 Task: Add Sprouts Organic Chicken Party Wings to the cart.
Action: Mouse moved to (20, 115)
Screenshot: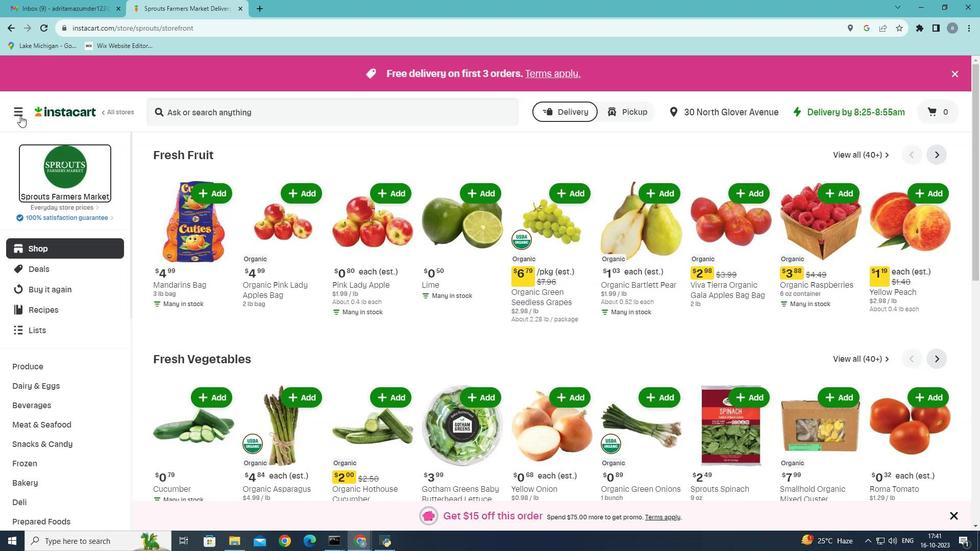 
Action: Mouse pressed left at (20, 115)
Screenshot: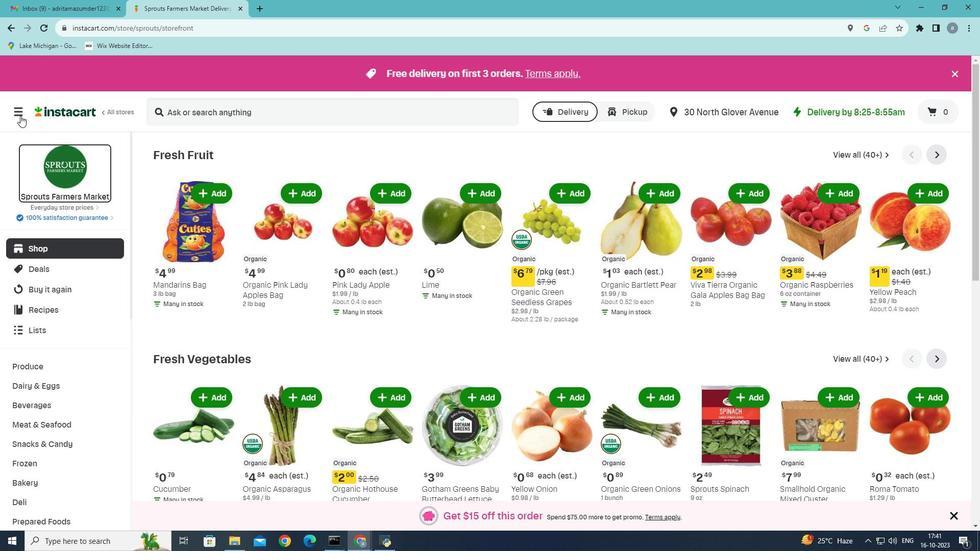 
Action: Mouse moved to (44, 298)
Screenshot: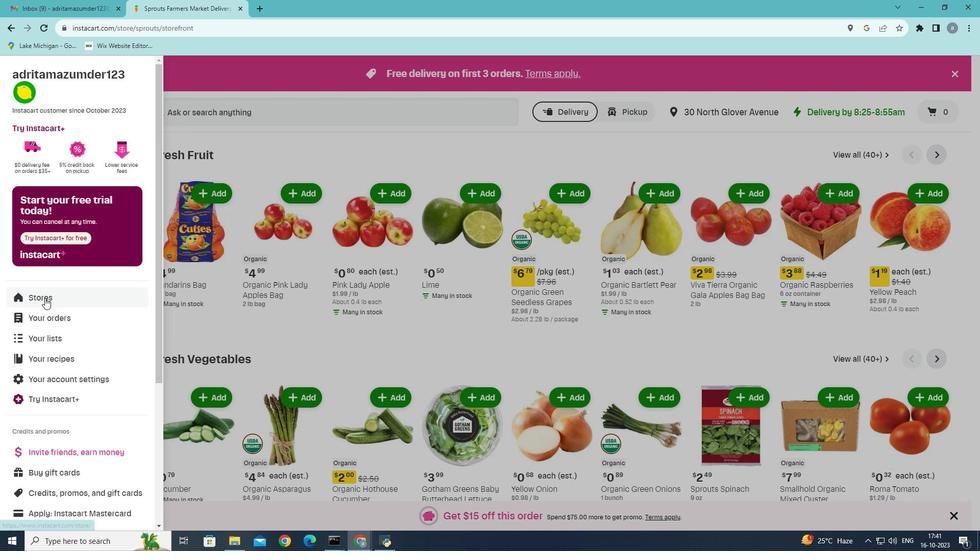 
Action: Mouse pressed left at (44, 298)
Screenshot: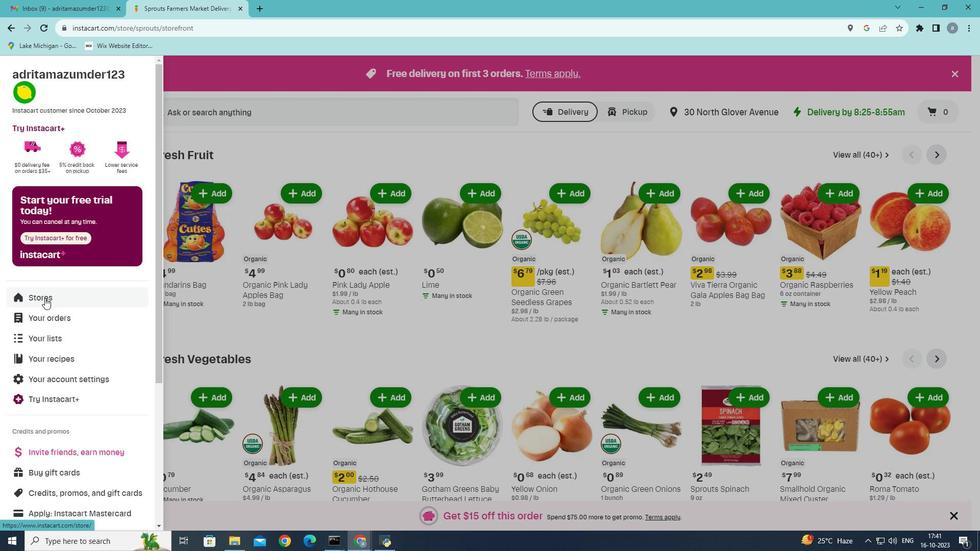 
Action: Mouse moved to (245, 115)
Screenshot: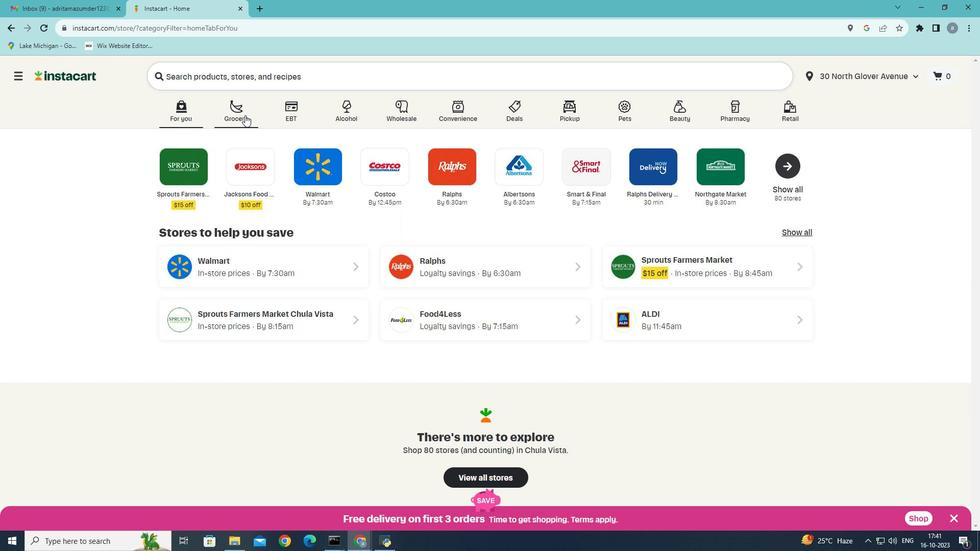 
Action: Mouse pressed left at (245, 115)
Screenshot: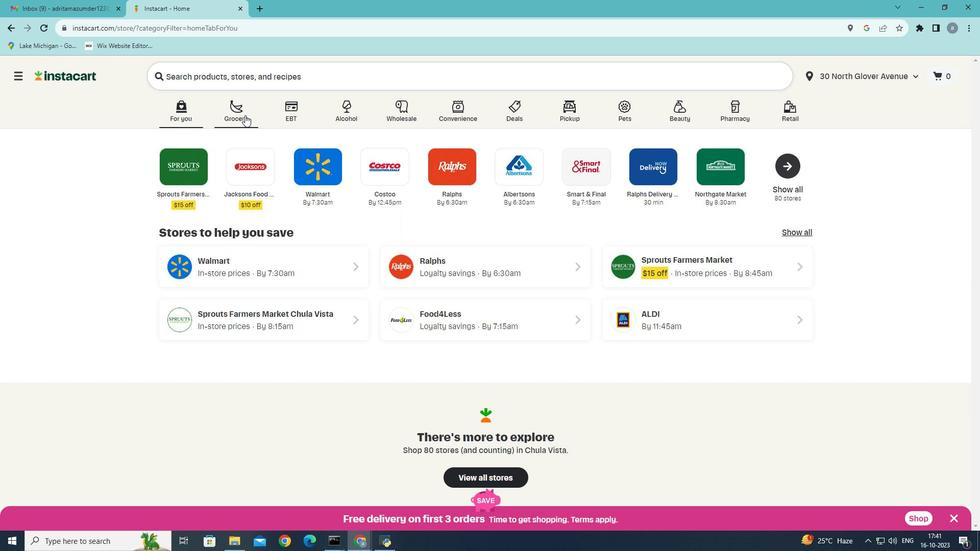 
Action: Mouse moved to (713, 259)
Screenshot: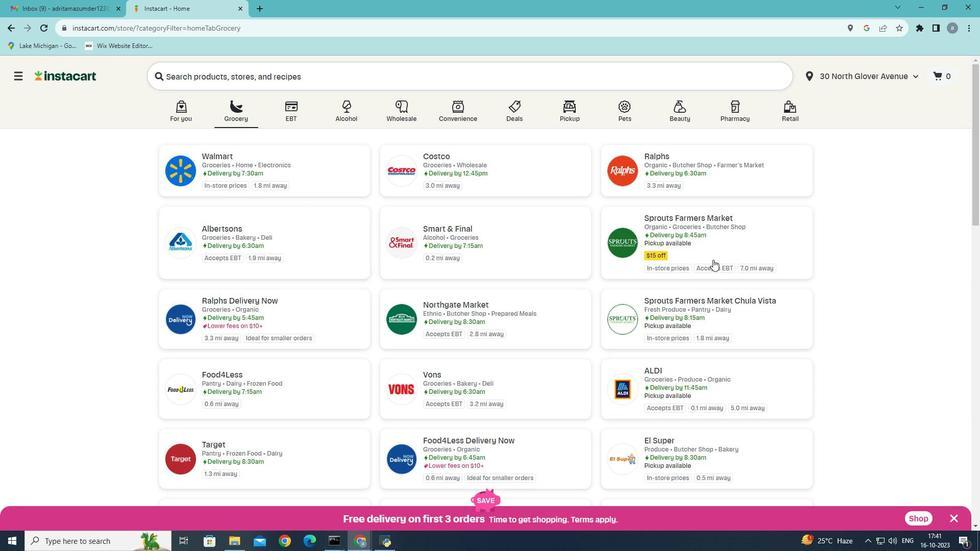 
Action: Mouse pressed left at (713, 259)
Screenshot: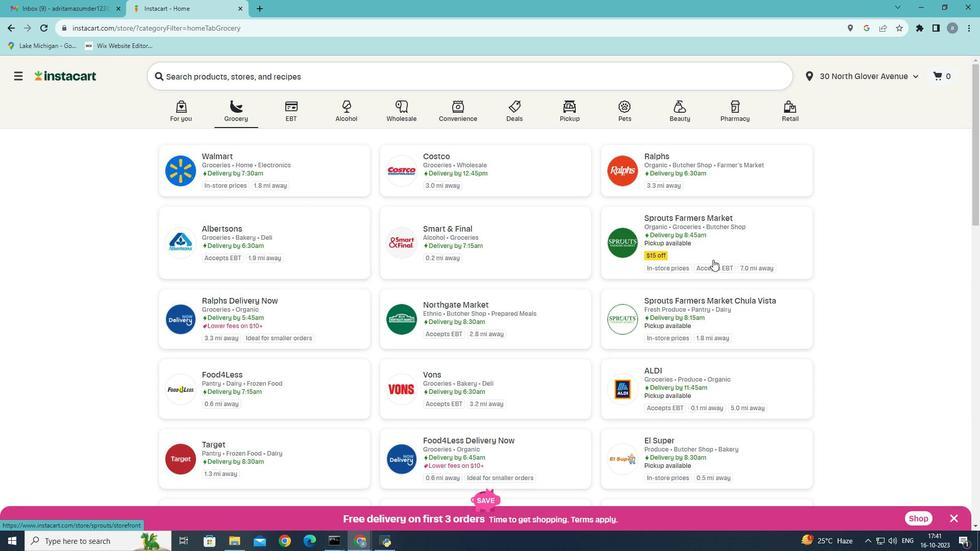 
Action: Mouse moved to (44, 421)
Screenshot: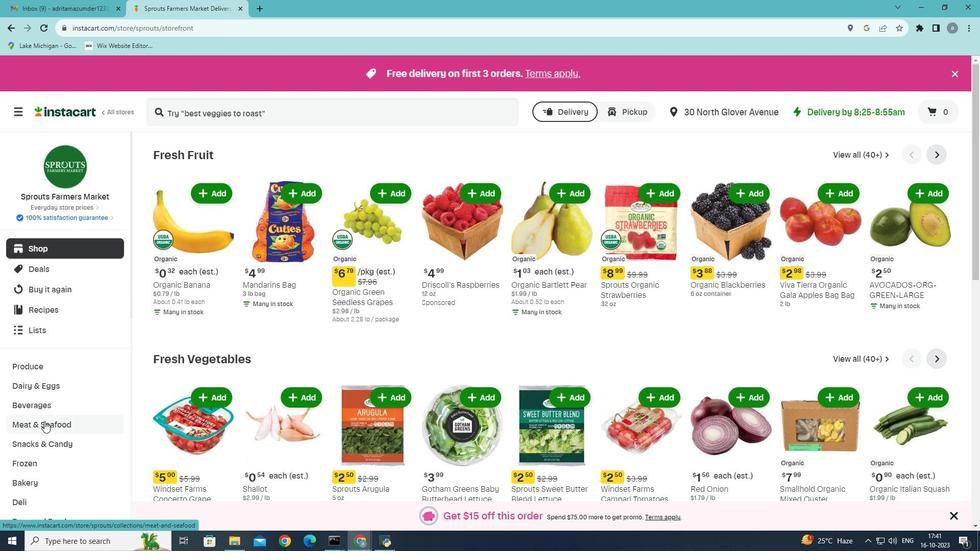 
Action: Mouse pressed left at (44, 421)
Screenshot: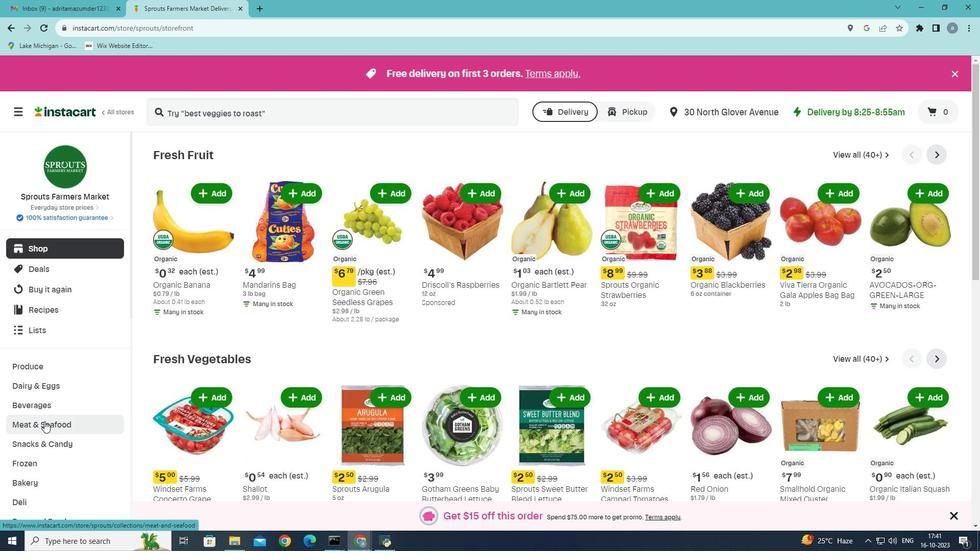 
Action: Mouse moved to (263, 183)
Screenshot: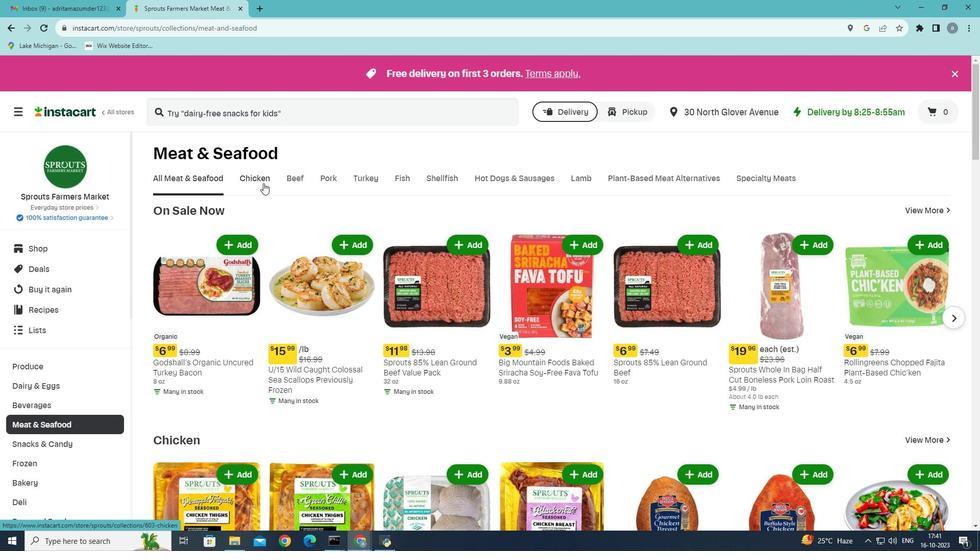 
Action: Mouse pressed left at (263, 183)
Screenshot: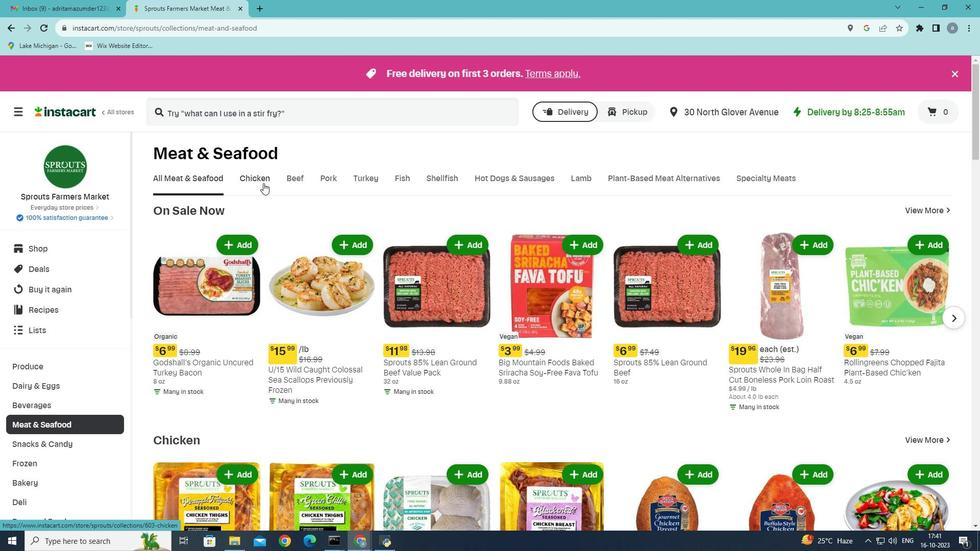 
Action: Mouse moved to (377, 222)
Screenshot: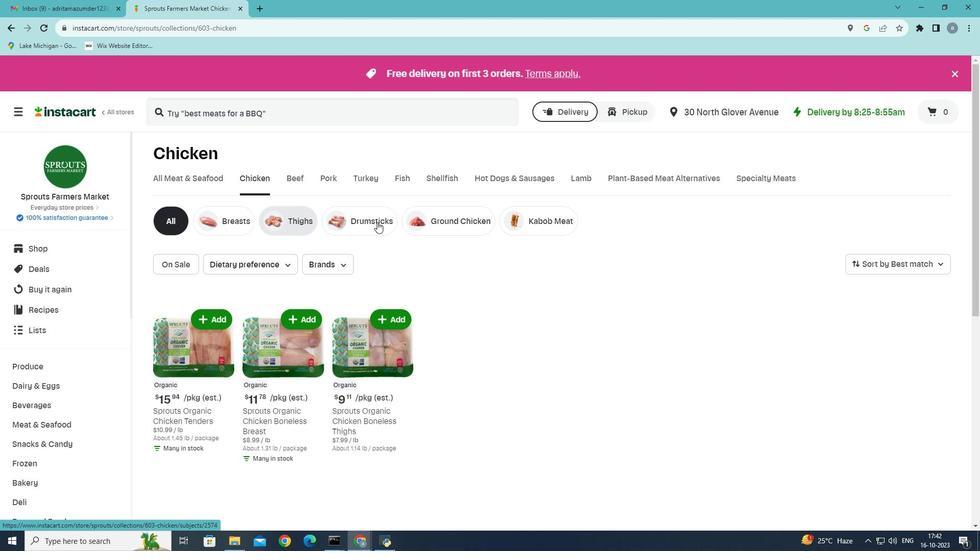 
Action: Mouse pressed left at (377, 222)
Screenshot: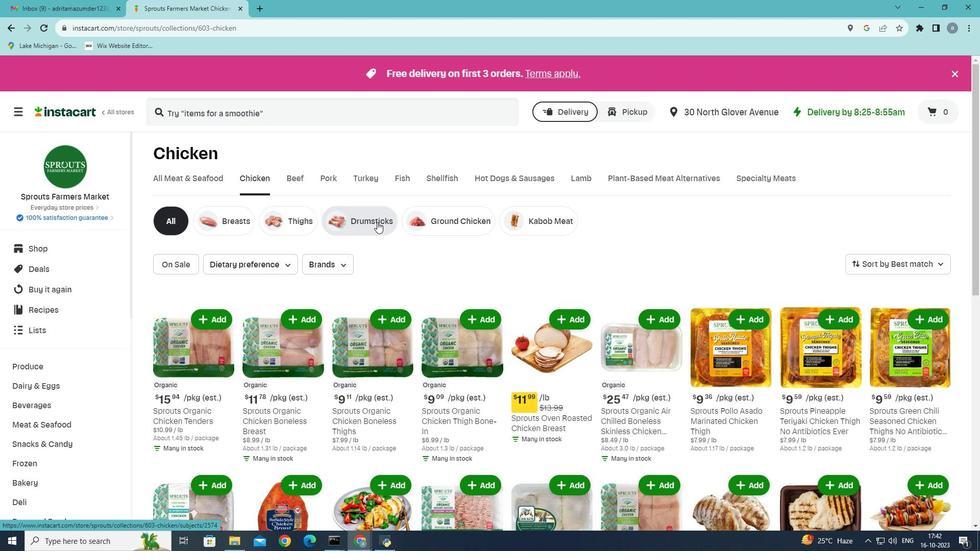 
Action: Mouse moved to (210, 315)
Screenshot: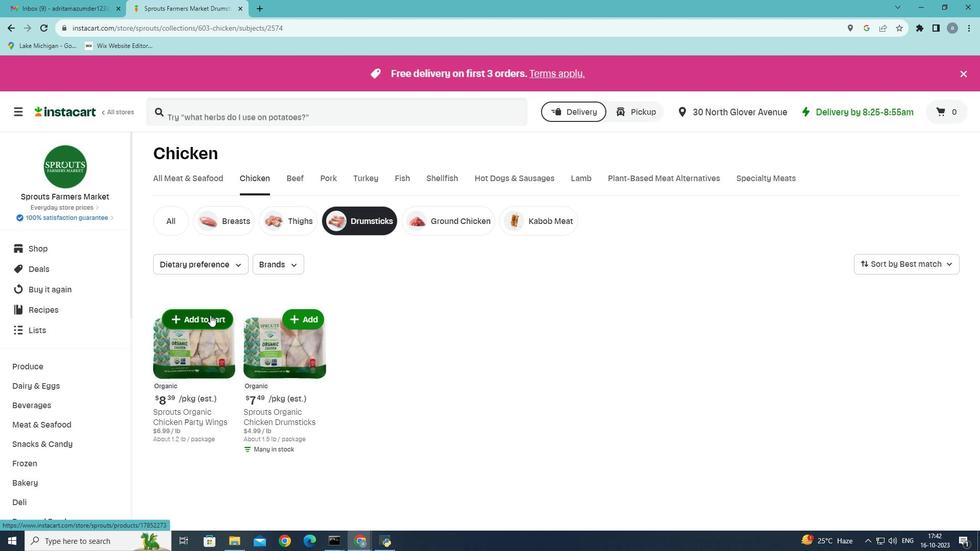 
Action: Mouse pressed left at (210, 315)
Screenshot: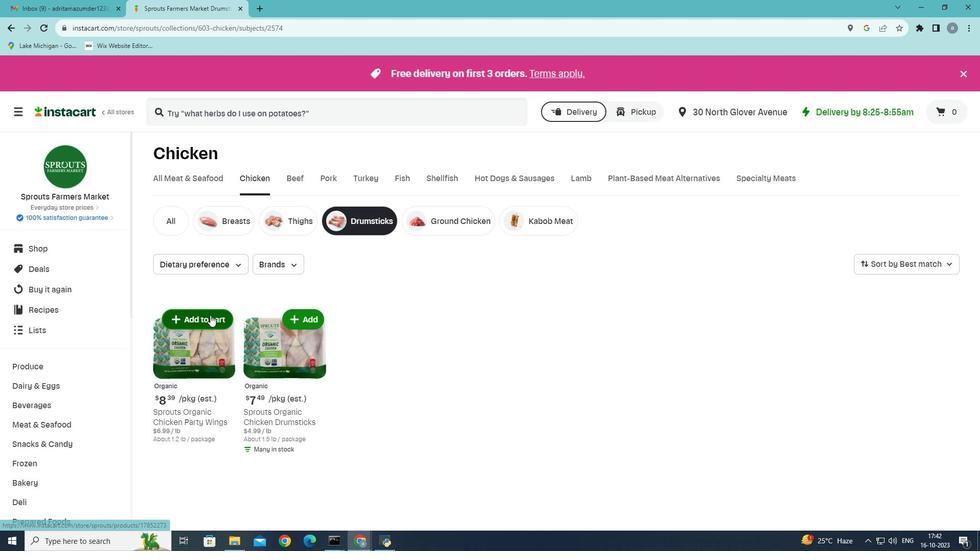 
